 Task: Create a section Capacity Planning Sprint and in the section, add a milestone Continuous Integration and Deployment Implementation in the project TransferLine.
Action: Mouse moved to (58, 483)
Screenshot: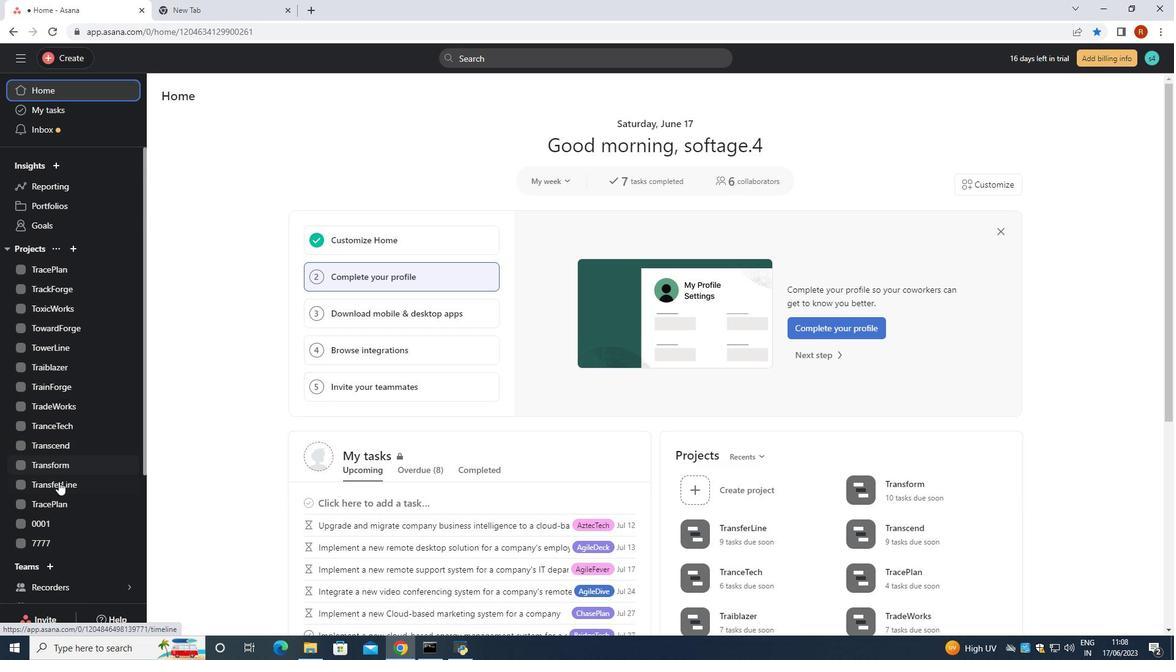 
Action: Mouse pressed left at (58, 483)
Screenshot: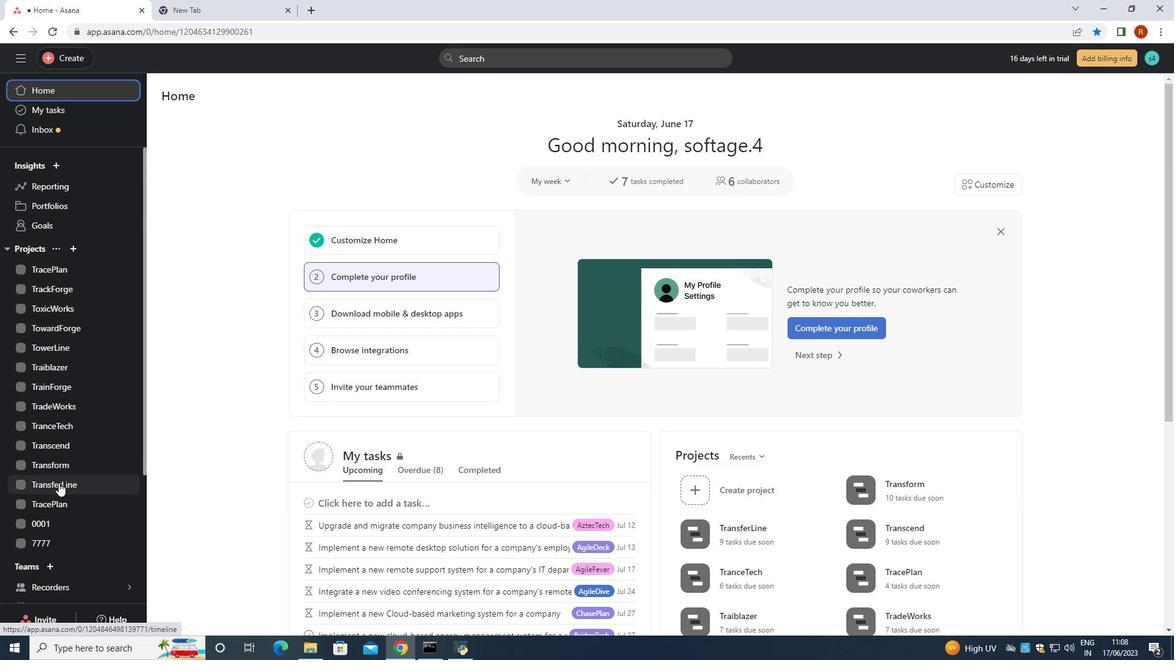 
Action: Mouse moved to (218, 609)
Screenshot: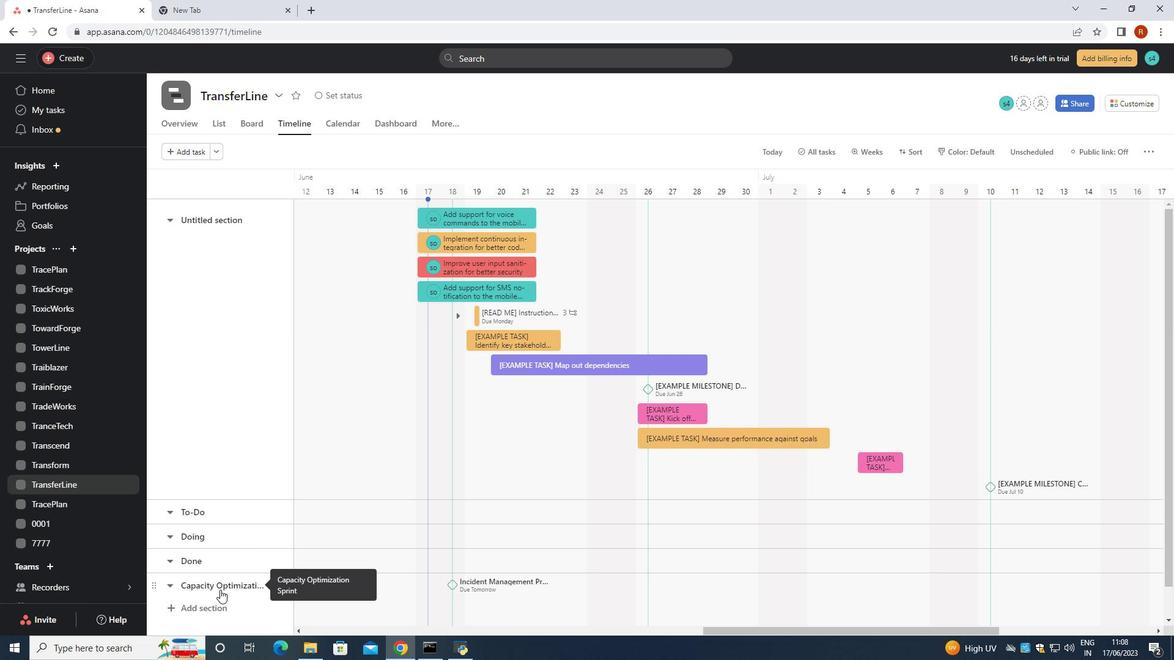 
Action: Mouse pressed left at (218, 609)
Screenshot: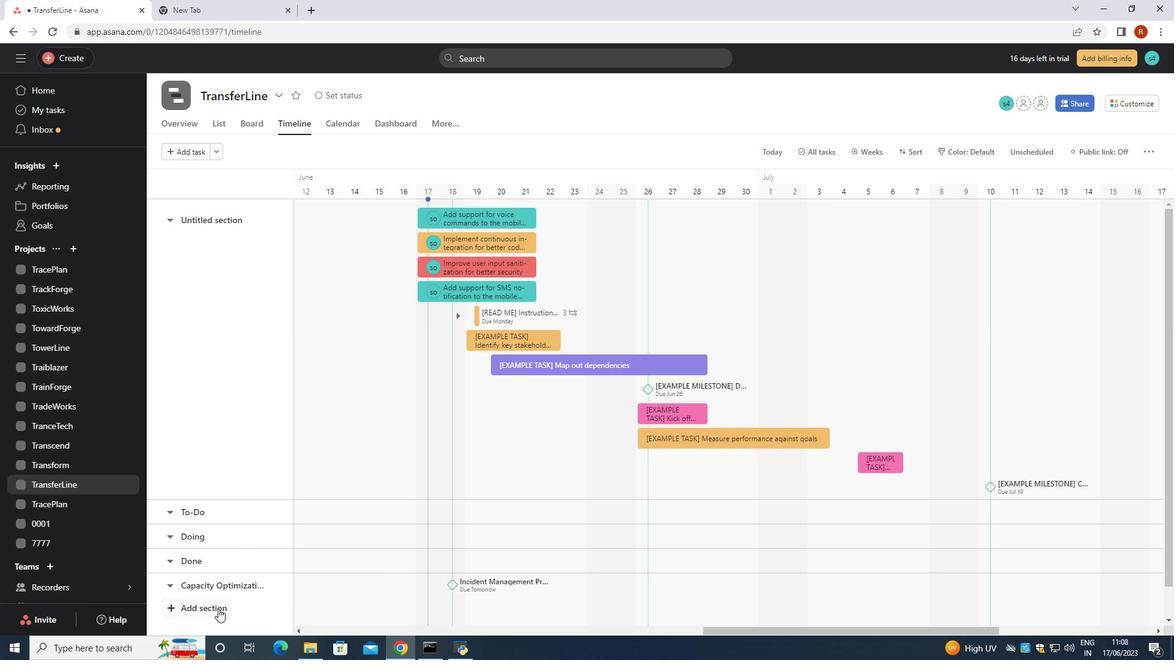
Action: Mouse moved to (226, 614)
Screenshot: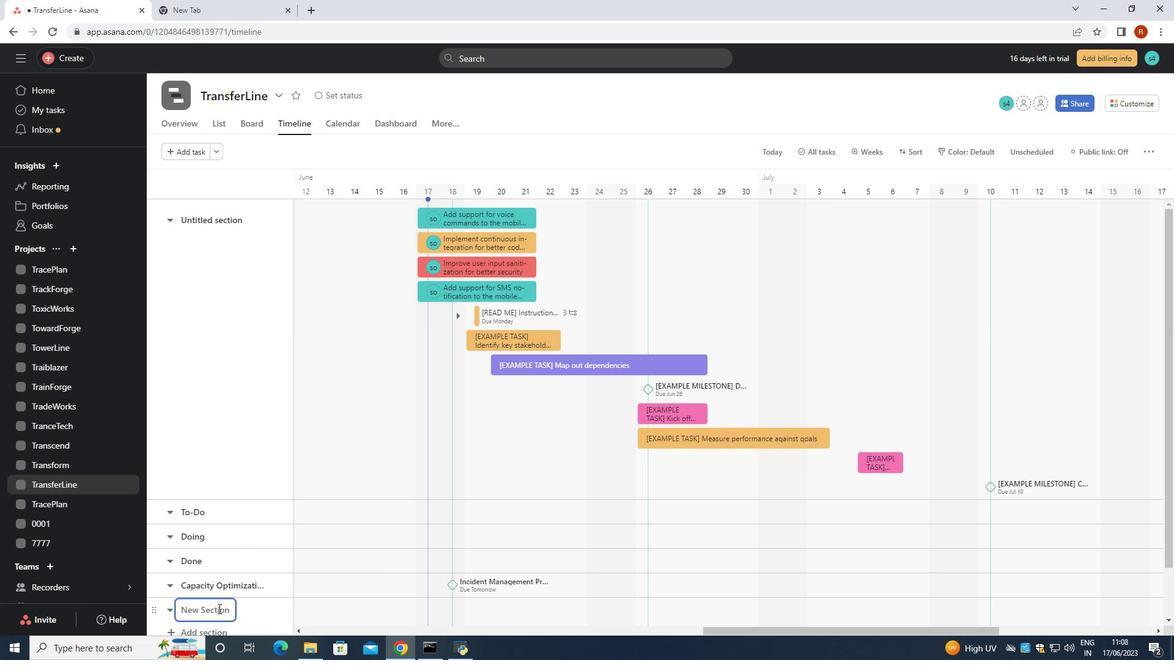 
Action: Key pressed <Key.shift><Key.shift><Key.shift>Capacity<Key.space><Key.shift><Key.shift>Planning<Key.space><Key.shift>Sprint<Key.space>
Screenshot: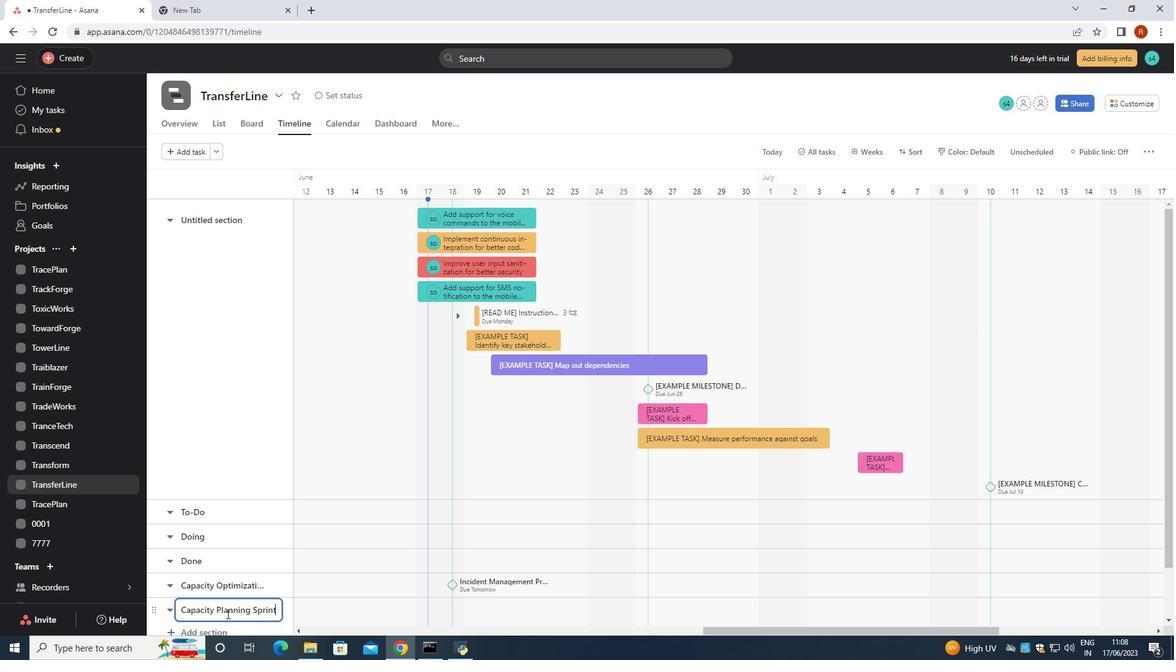 
Action: Mouse moved to (392, 609)
Screenshot: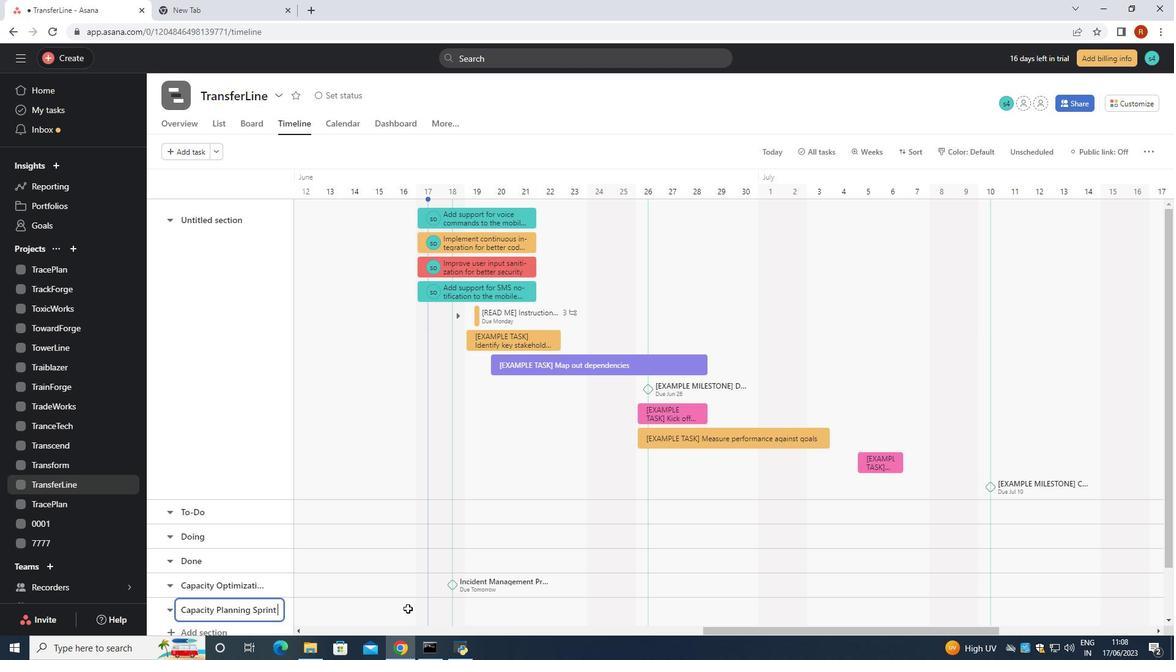 
Action: Mouse pressed left at (392, 609)
Screenshot: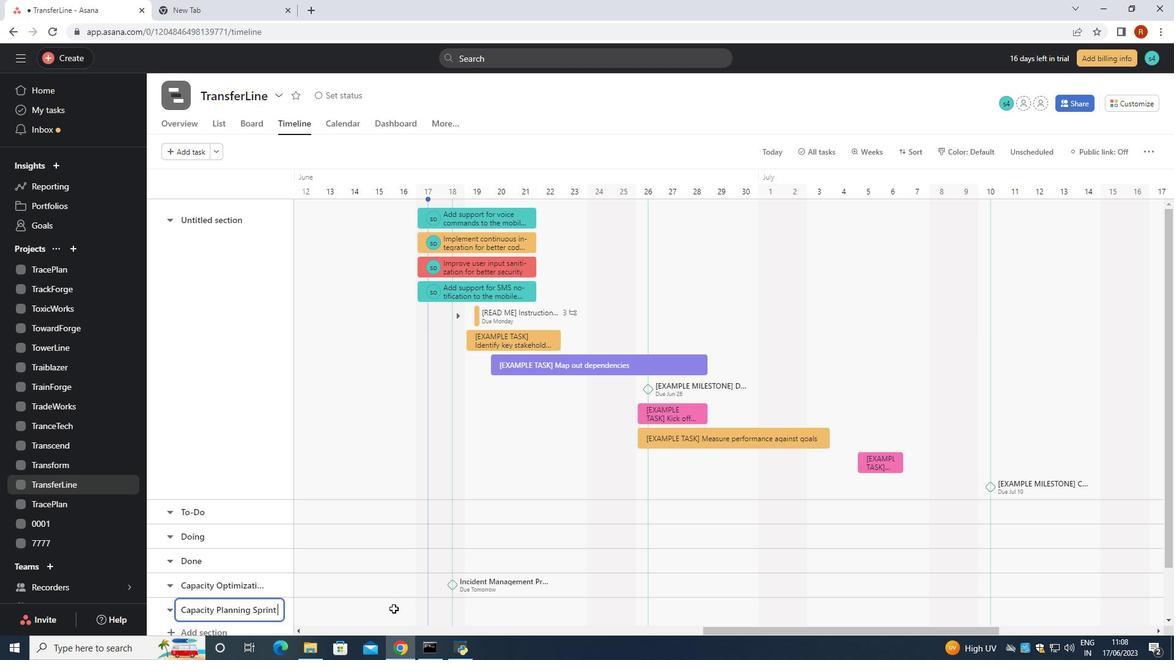 
Action: Mouse moved to (391, 609)
Screenshot: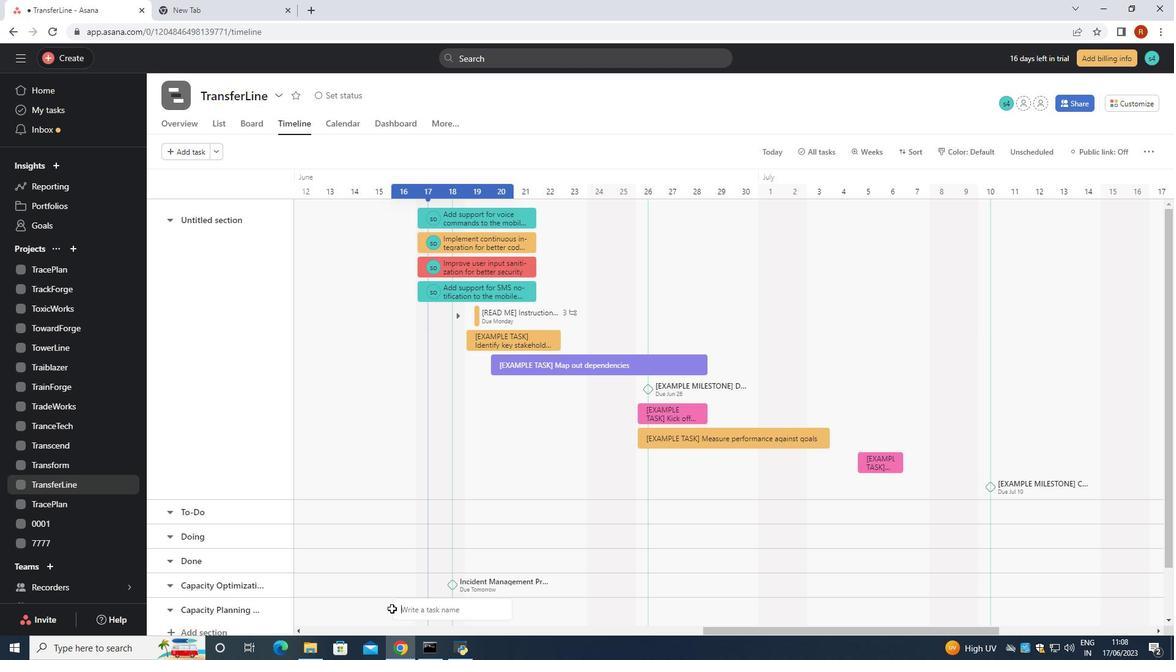 
Action: Key pressed <Key.shift>Continuous<Key.space><Key.shift>Integration<Key.space>and<Key.space><Key.shift>Deo<Key.backspace>ployment<Key.space><Key.shift>Implementation<Key.space>
Screenshot: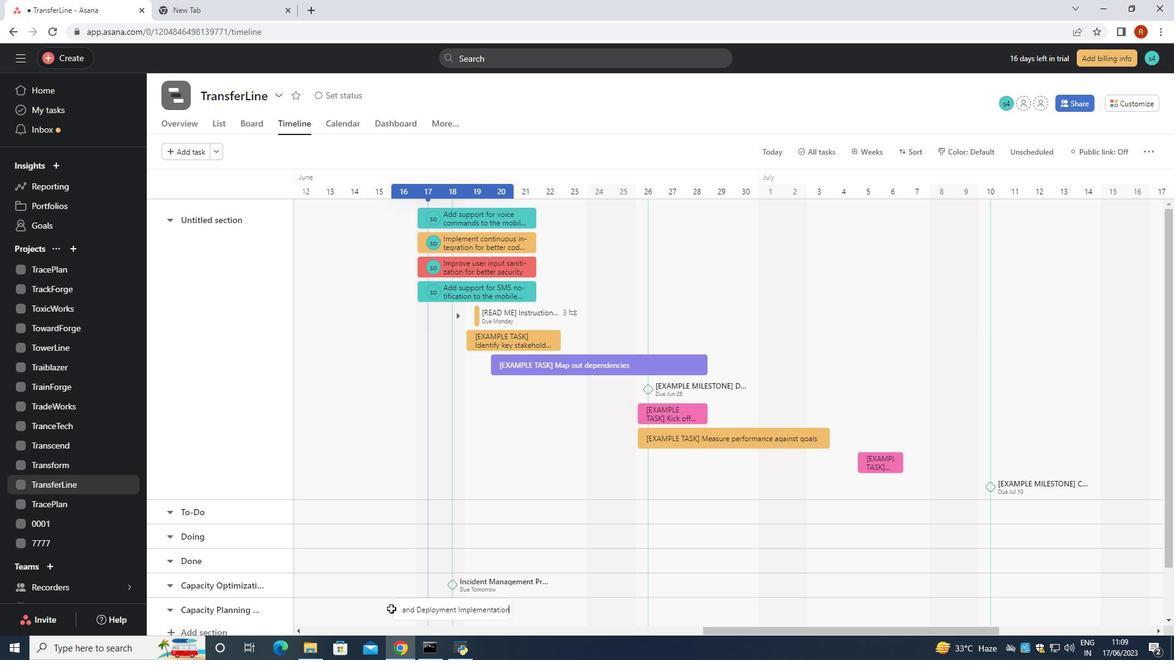 
Action: Mouse moved to (455, 608)
Screenshot: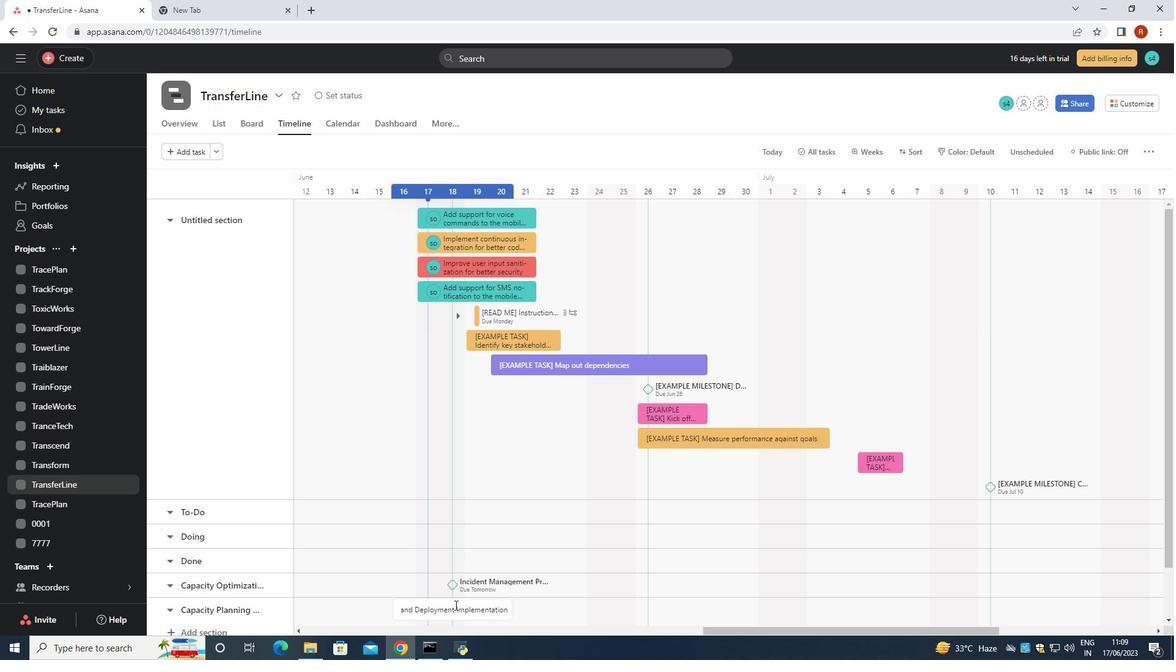 
Action: Mouse pressed left at (455, 608)
Screenshot: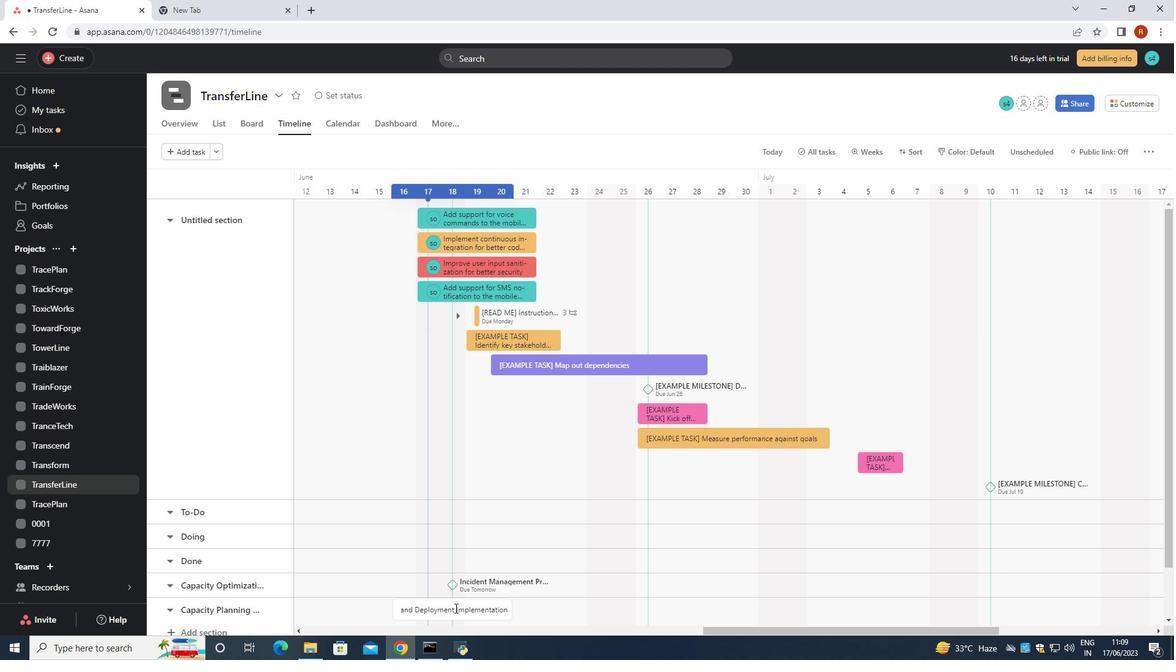 
Action: Mouse moved to (469, 606)
Screenshot: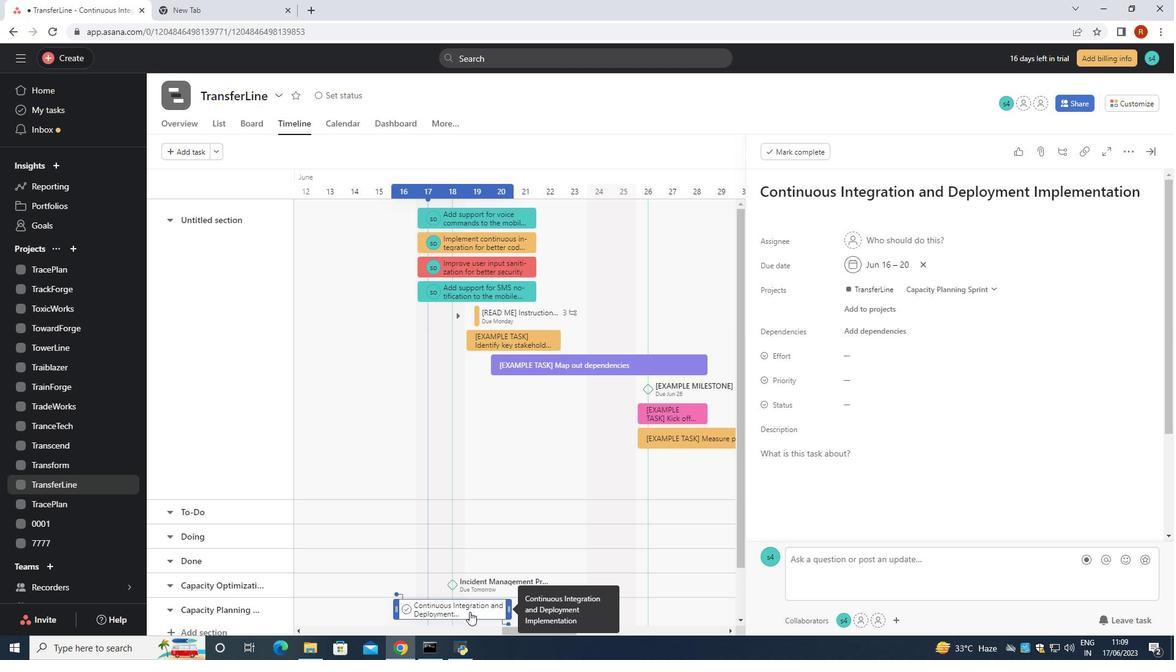 
Action: Mouse pressed right at (469, 606)
Screenshot: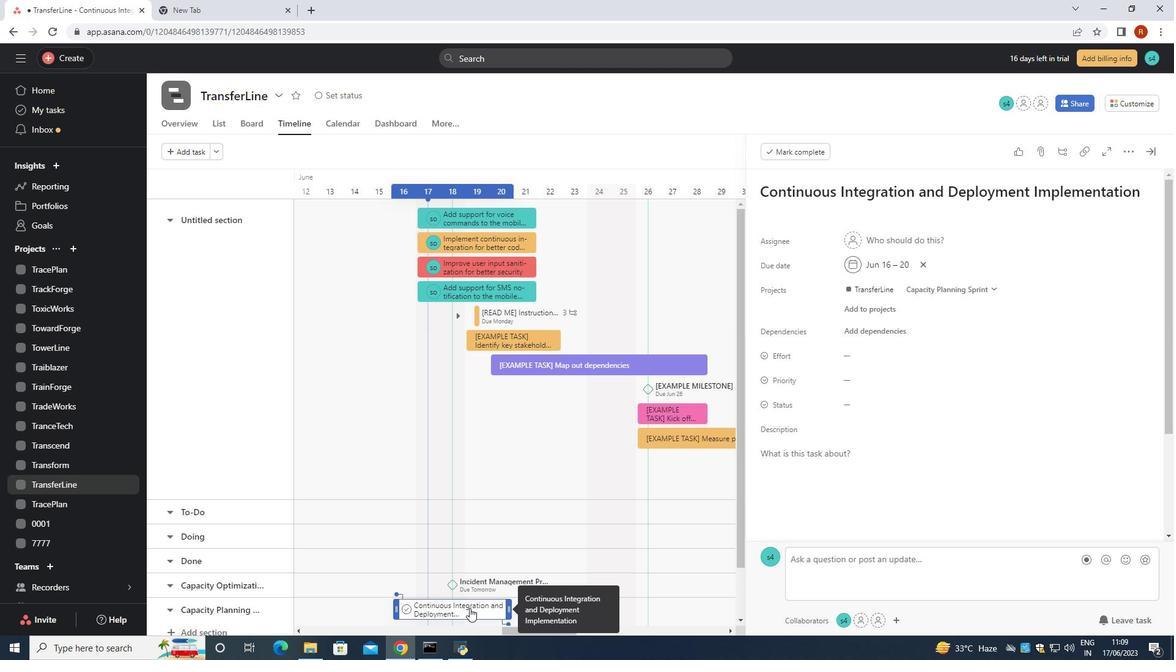 
Action: Mouse moved to (517, 546)
Screenshot: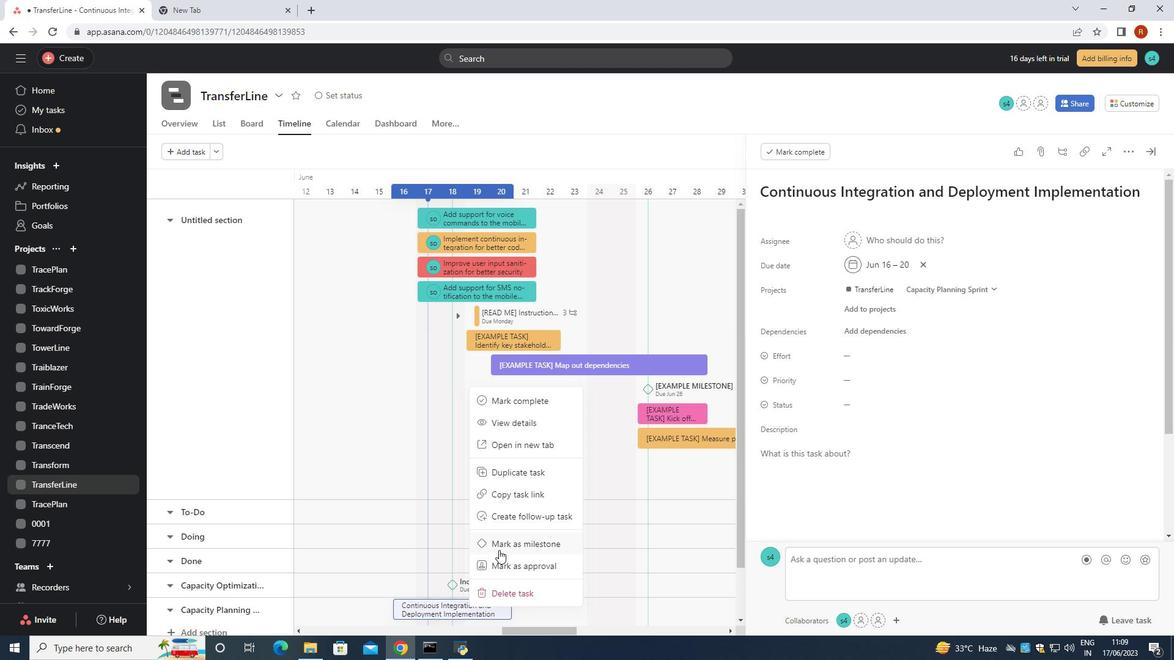 
Action: Mouse pressed left at (517, 546)
Screenshot: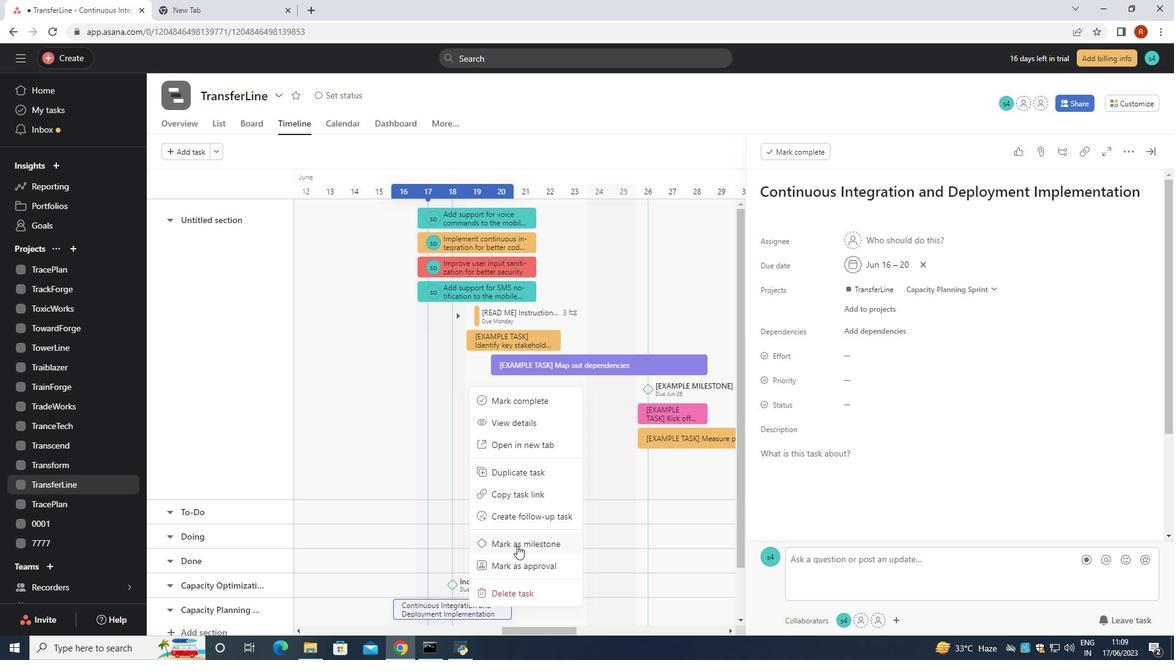 
Action: Mouse moved to (663, 540)
Screenshot: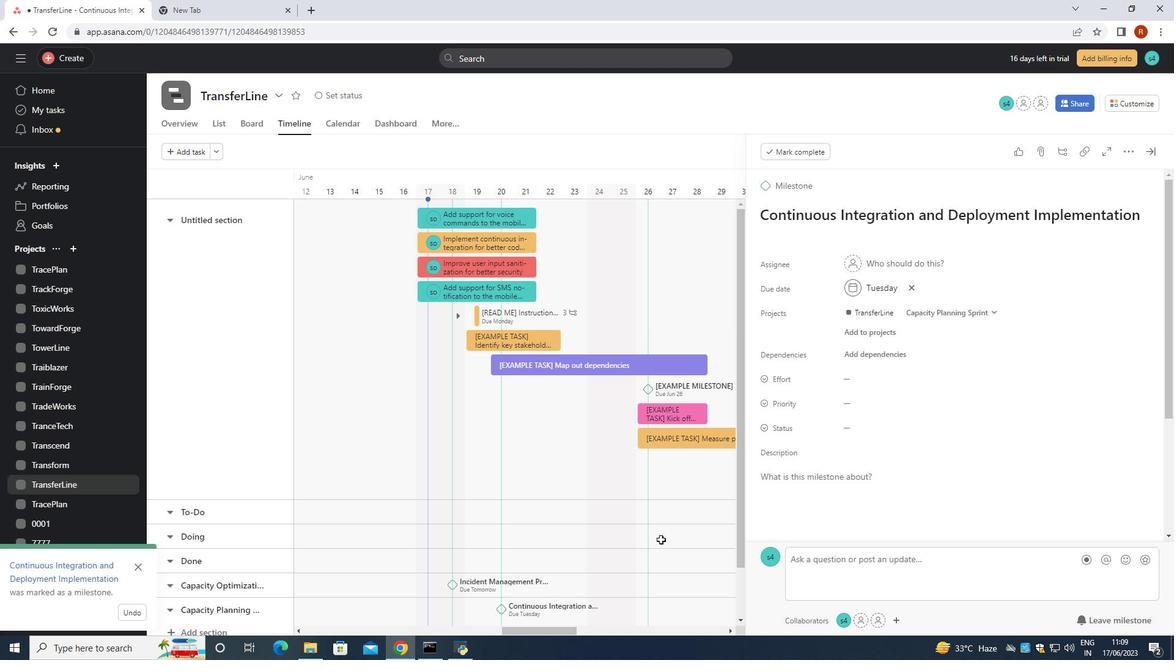 
